 Task: Look for products from Store Brand only.
Action: Mouse moved to (17, 83)
Screenshot: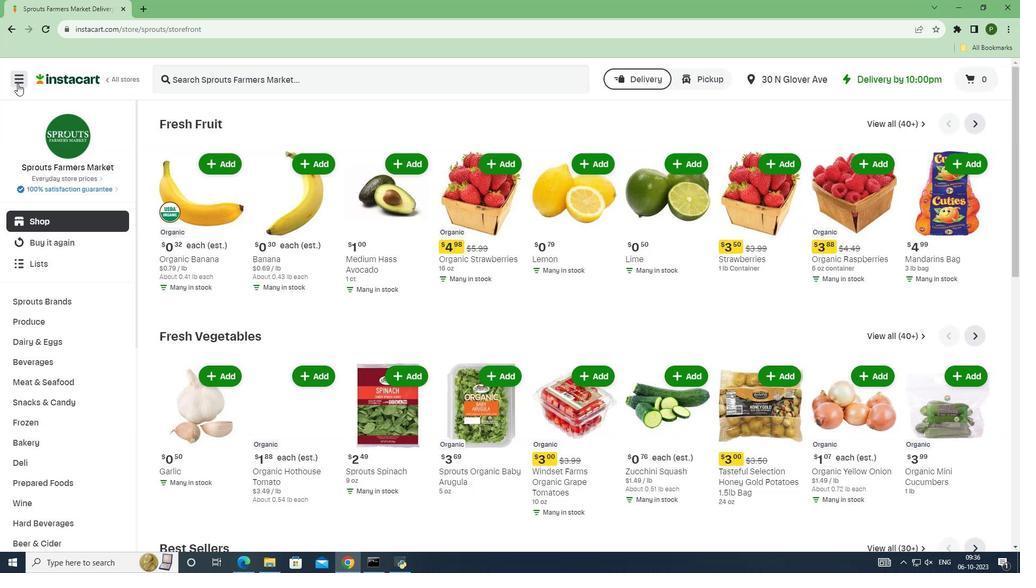 
Action: Mouse pressed left at (17, 83)
Screenshot: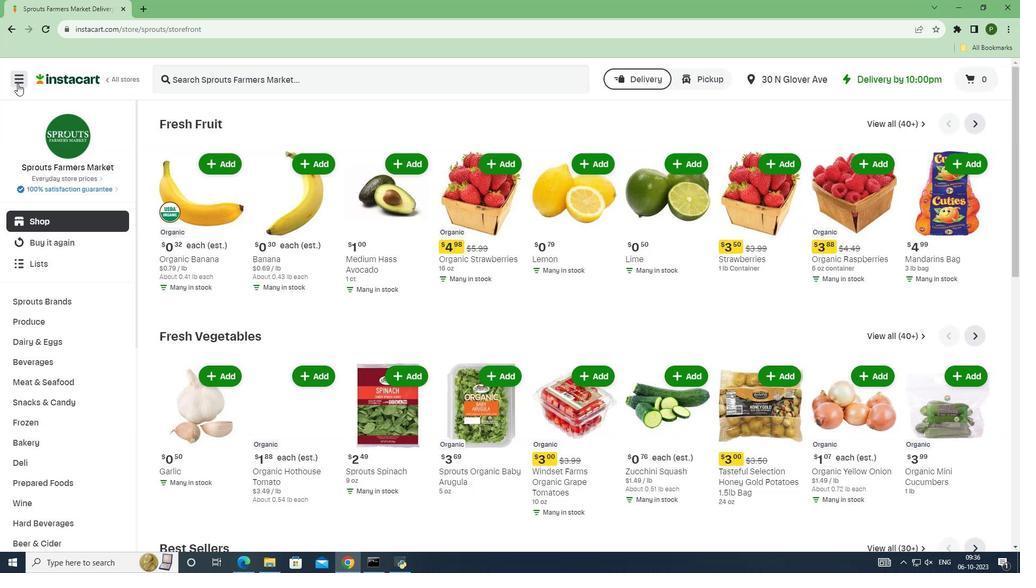 
Action: Mouse moved to (43, 287)
Screenshot: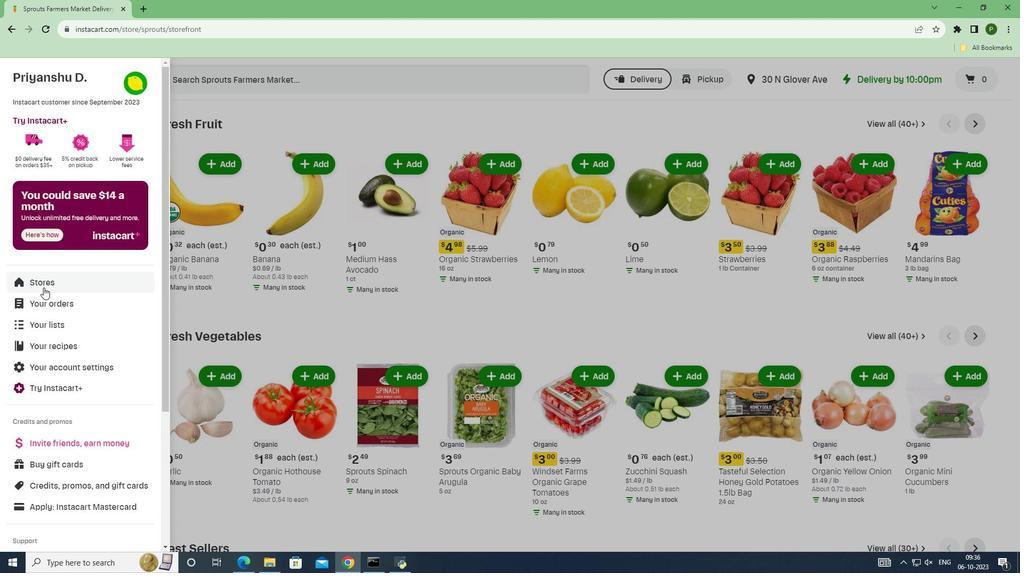 
Action: Mouse pressed left at (43, 287)
Screenshot: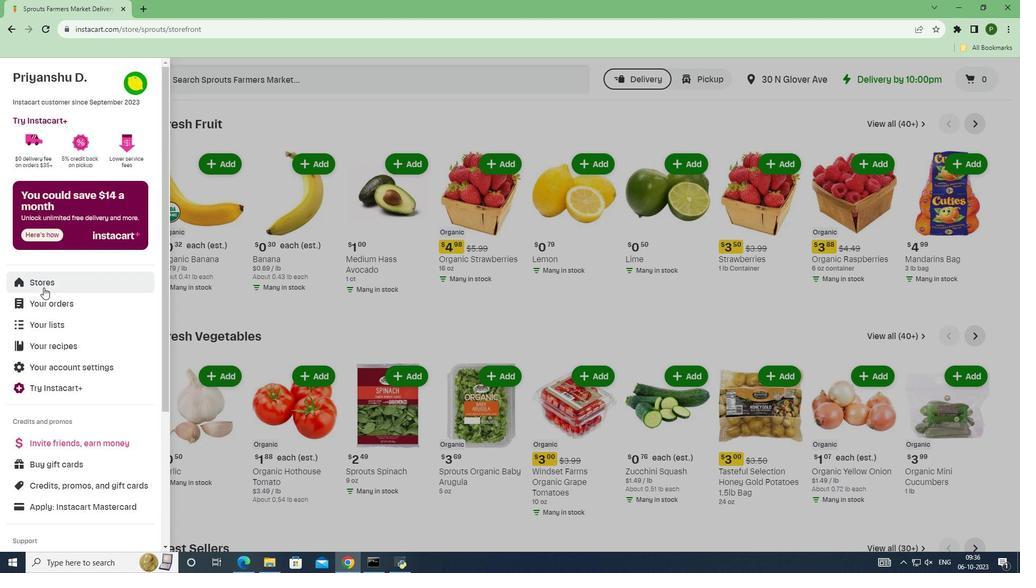 
Action: Mouse moved to (233, 122)
Screenshot: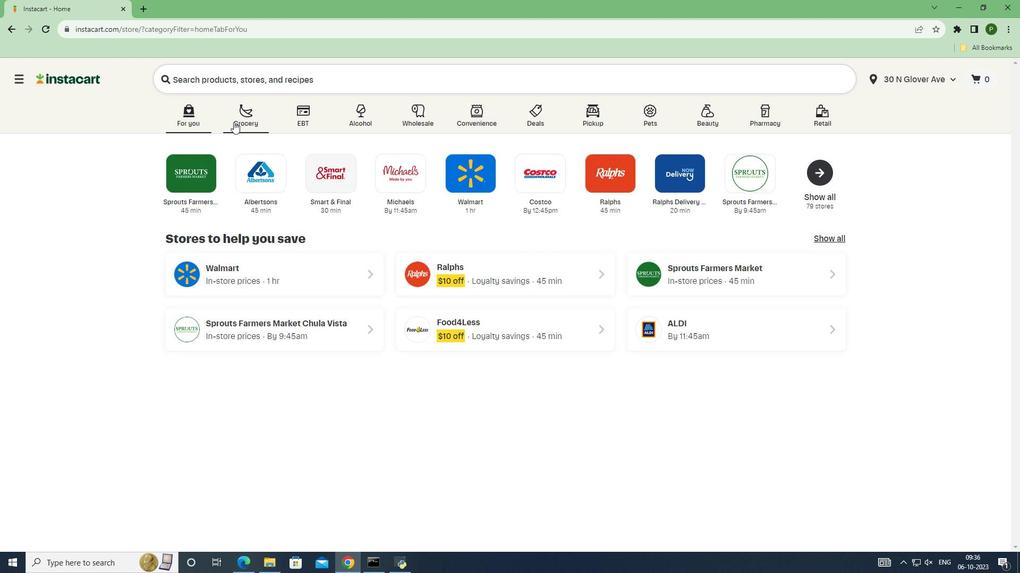 
Action: Mouse pressed left at (233, 122)
Screenshot: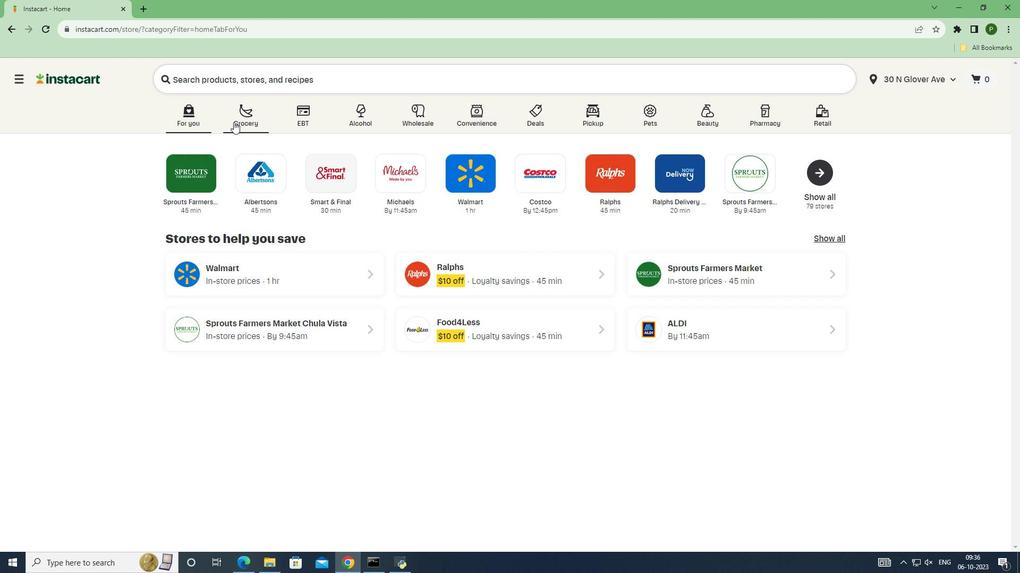 
Action: Mouse moved to (630, 239)
Screenshot: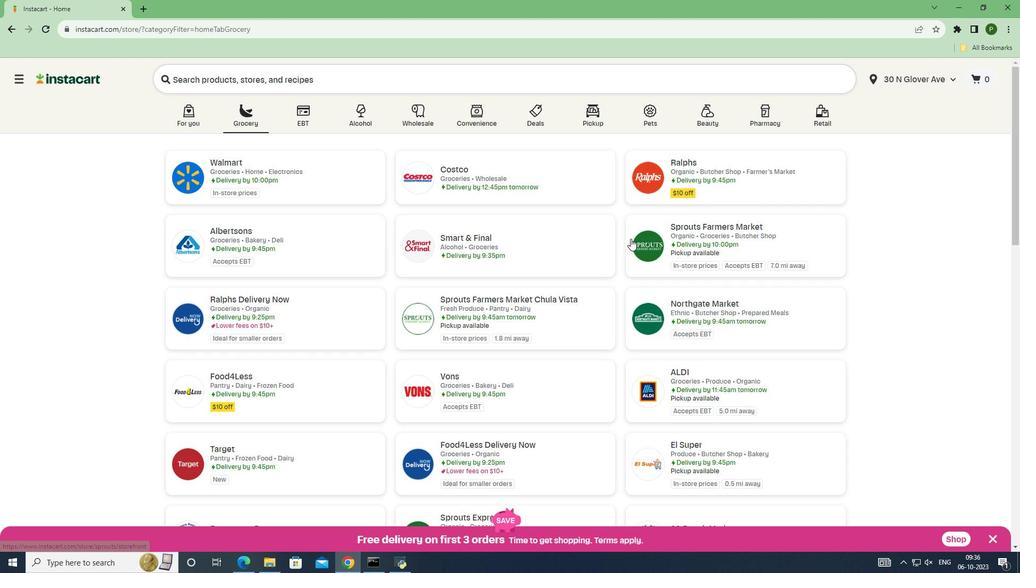 
Action: Mouse pressed left at (630, 239)
Screenshot: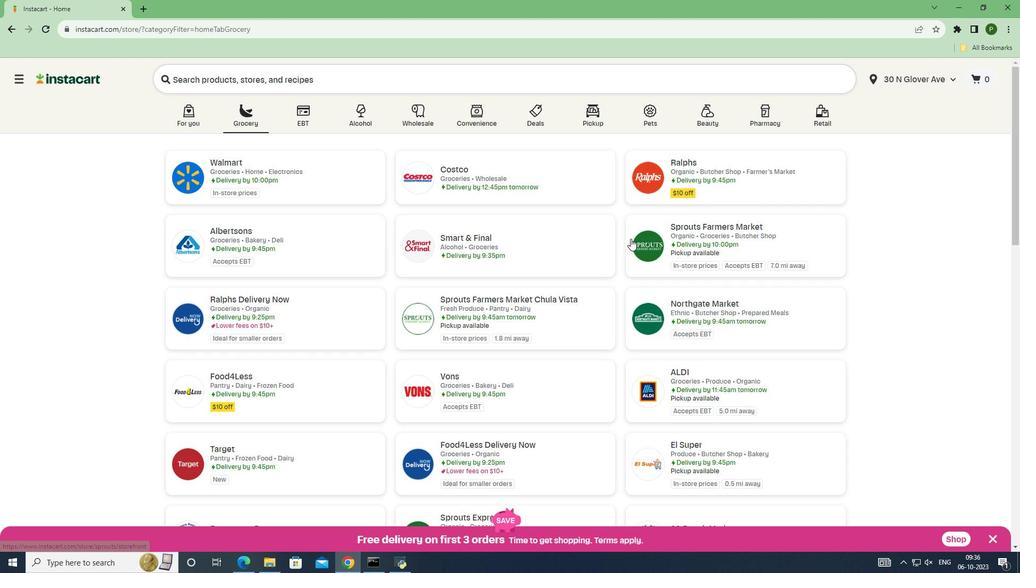 
Action: Mouse moved to (62, 298)
Screenshot: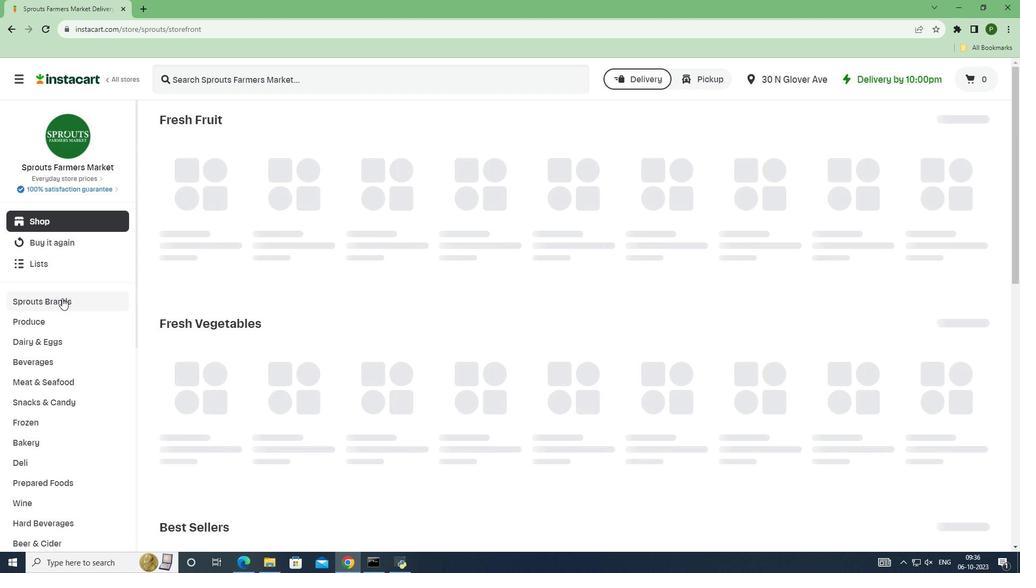 
Action: Mouse pressed left at (62, 298)
Screenshot: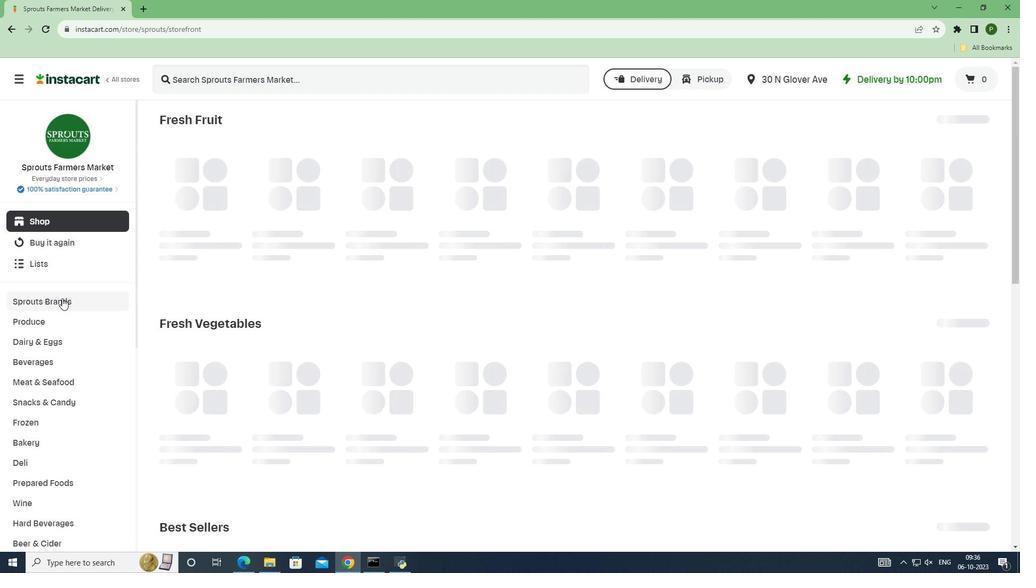 
Action: Mouse moved to (70, 443)
Screenshot: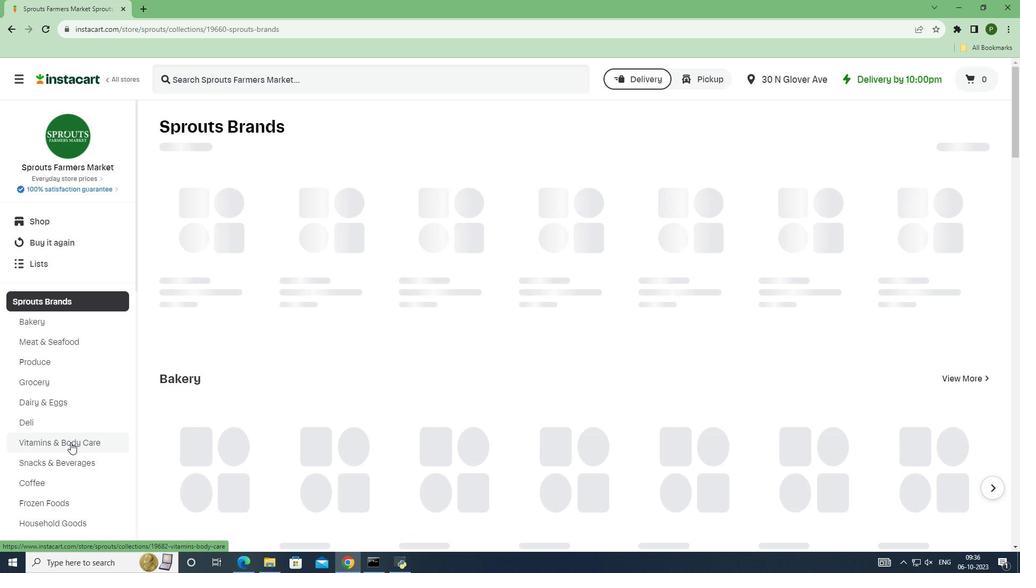 
Action: Mouse pressed left at (70, 443)
Screenshot: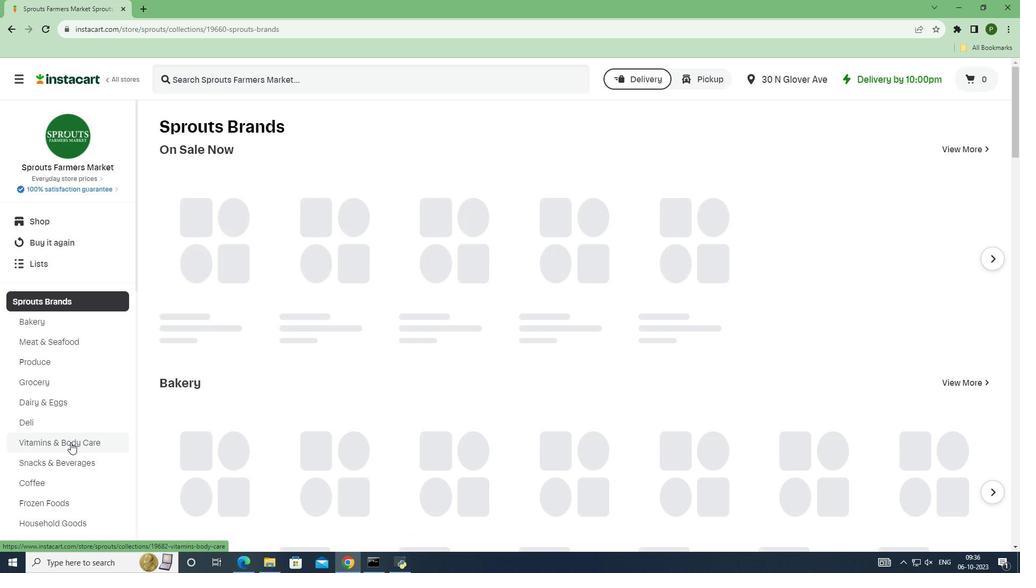 
Action: Mouse moved to (331, 148)
Screenshot: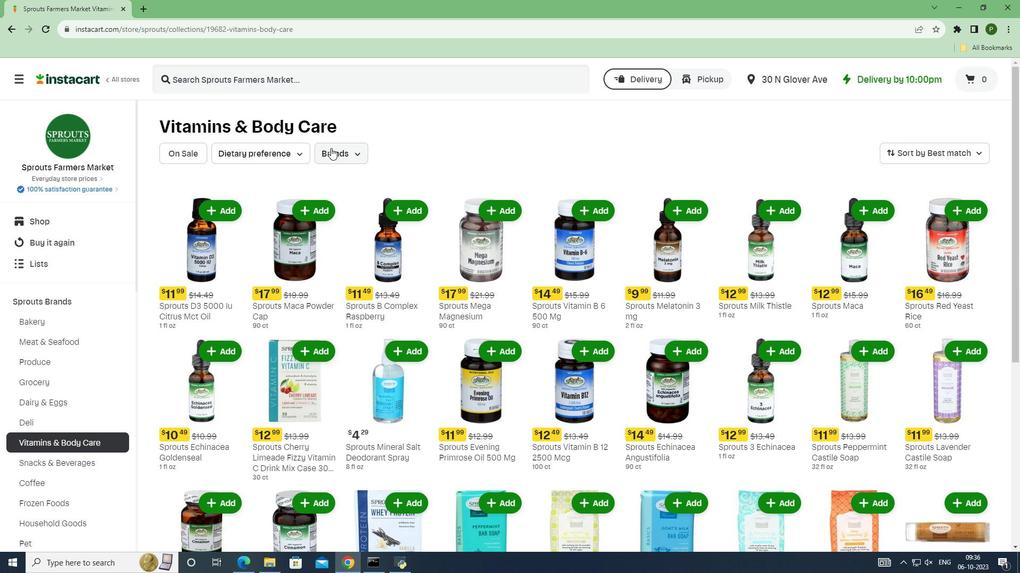 
Action: Mouse pressed left at (331, 148)
Screenshot: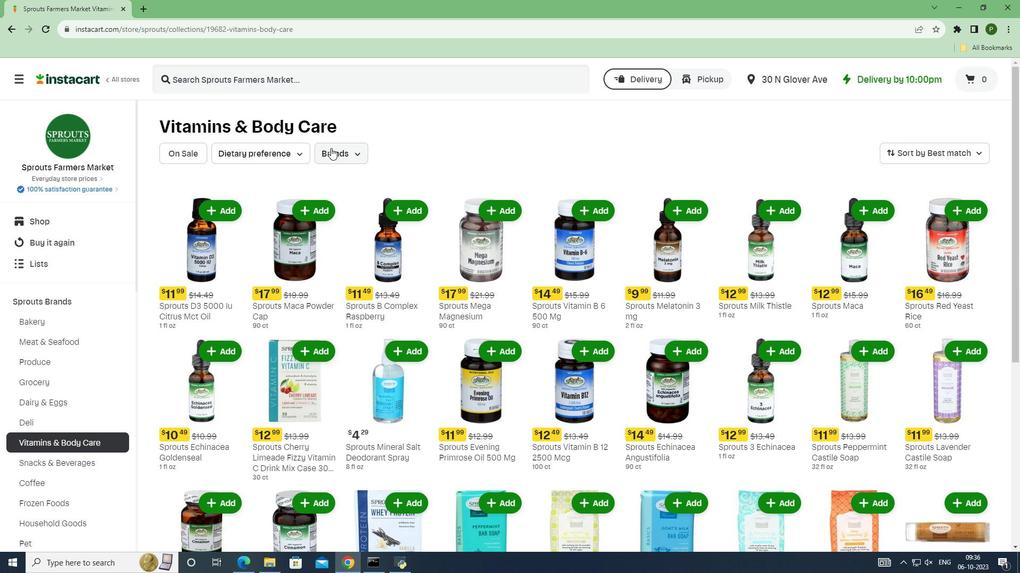 
Action: Mouse moved to (340, 184)
Screenshot: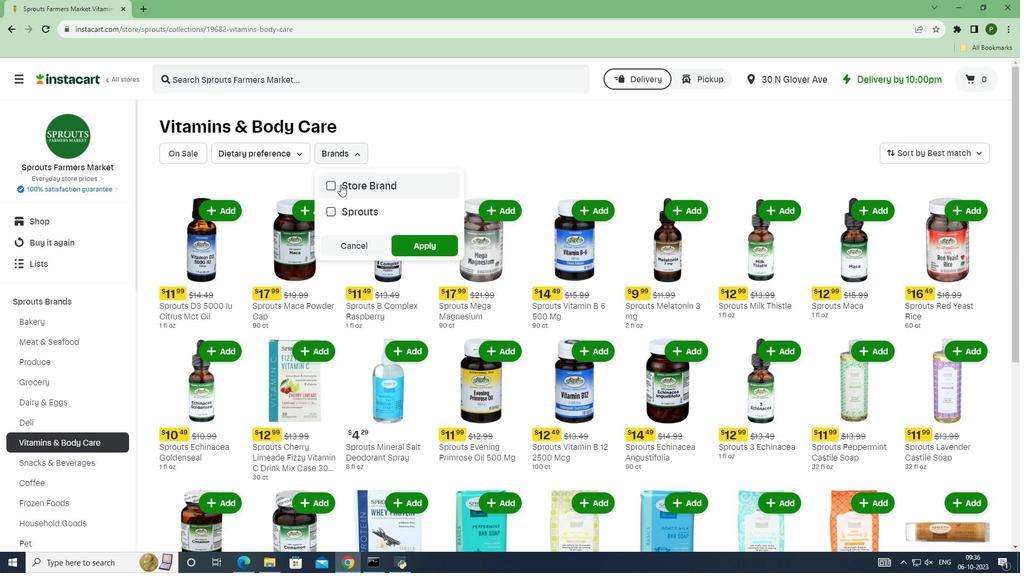 
Action: Mouse pressed left at (340, 184)
Screenshot: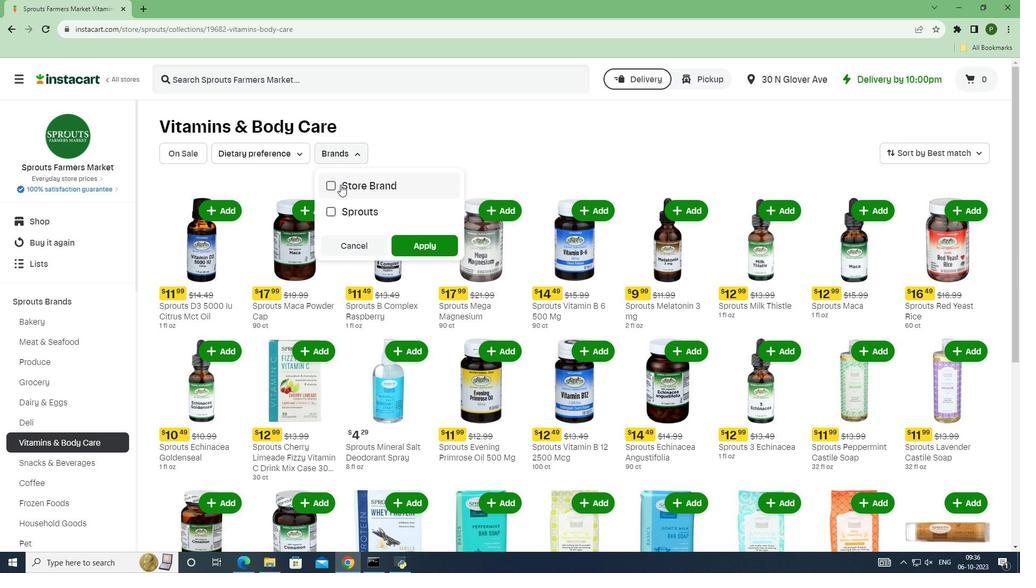 
Action: Mouse moved to (404, 243)
Screenshot: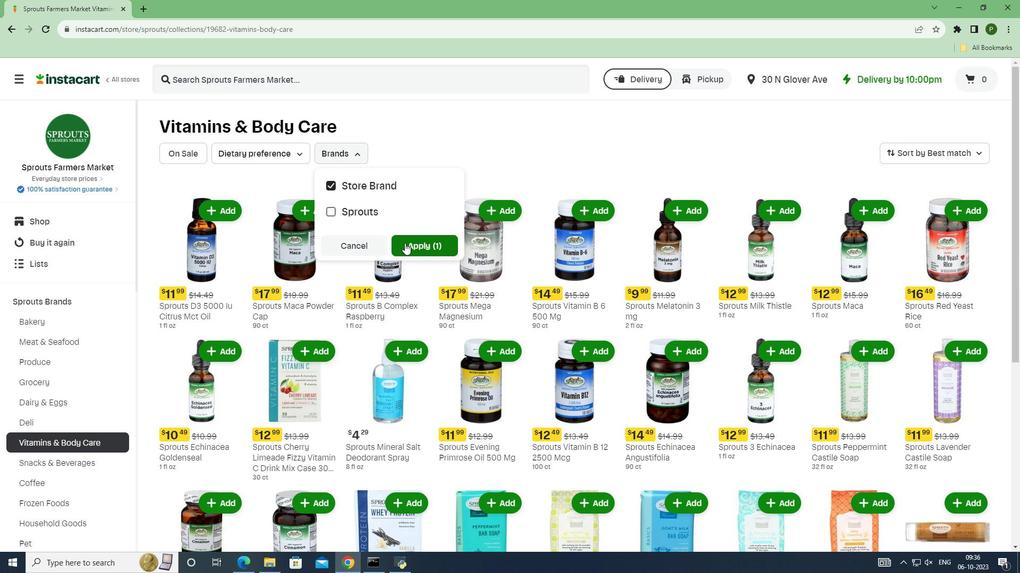 
Action: Mouse pressed left at (404, 243)
Screenshot: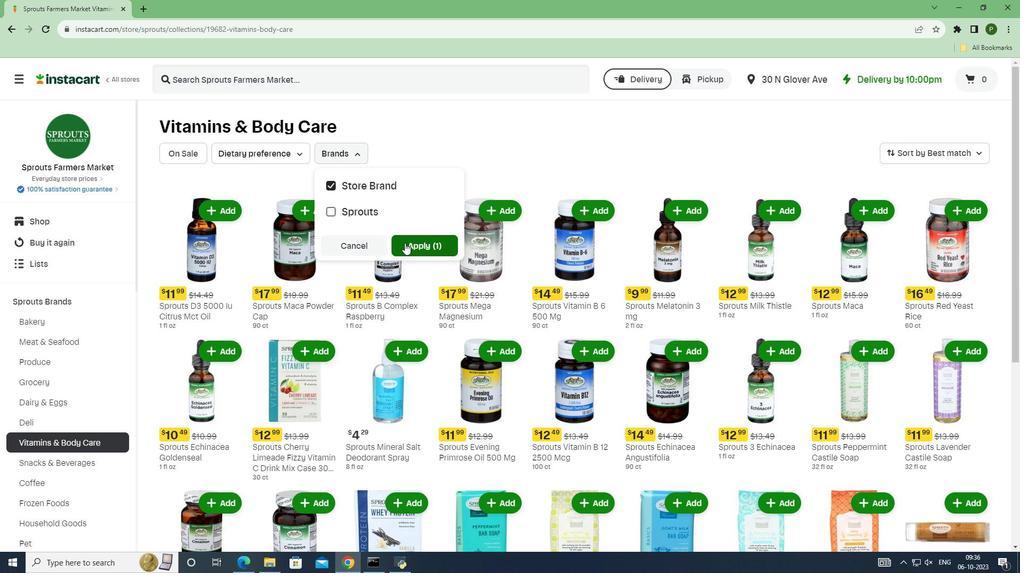 
Action: Mouse moved to (438, 315)
Screenshot: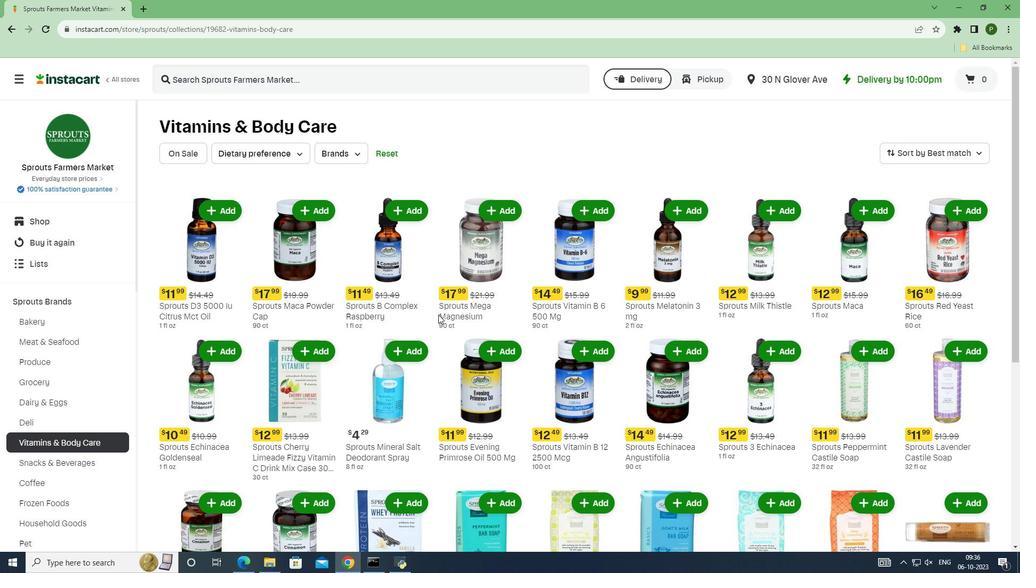 
